 Task: Create in the project BioForge and in the Backlog issue 'Address issues related to system integration with external applications and services' a child issue 'Data retention policy optimization and reporting', and assign it to team member softage.3@softage.net. Create in the project BioForge and in the Backlog issue 'Develop a new feature to allow for integration with wearable technology' a child issue 'Serverless computing application cost optimization and reporting', and assign it to team member softage.4@softage.net
Action: Mouse moved to (170, 58)
Screenshot: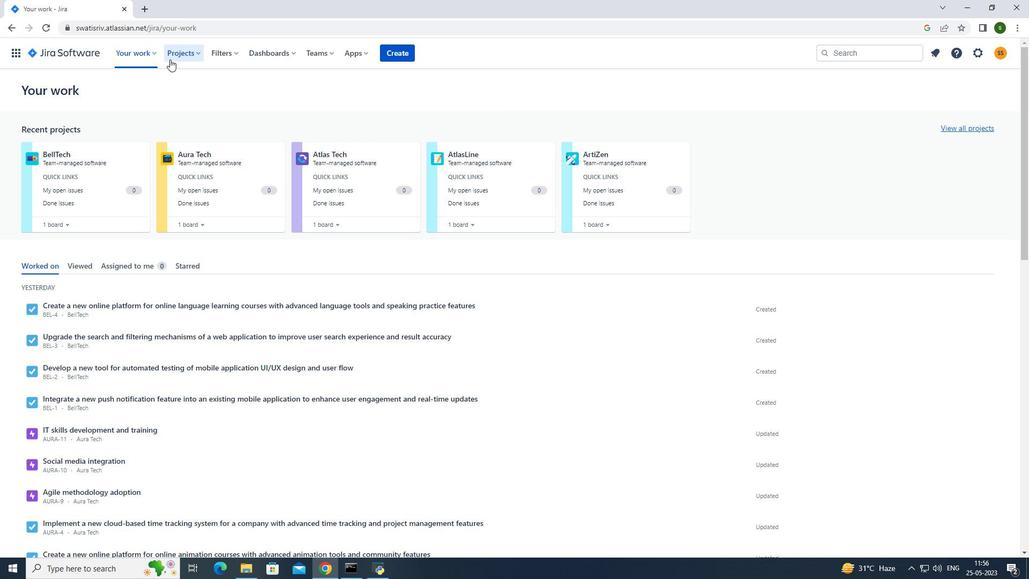 
Action: Mouse pressed left at (170, 58)
Screenshot: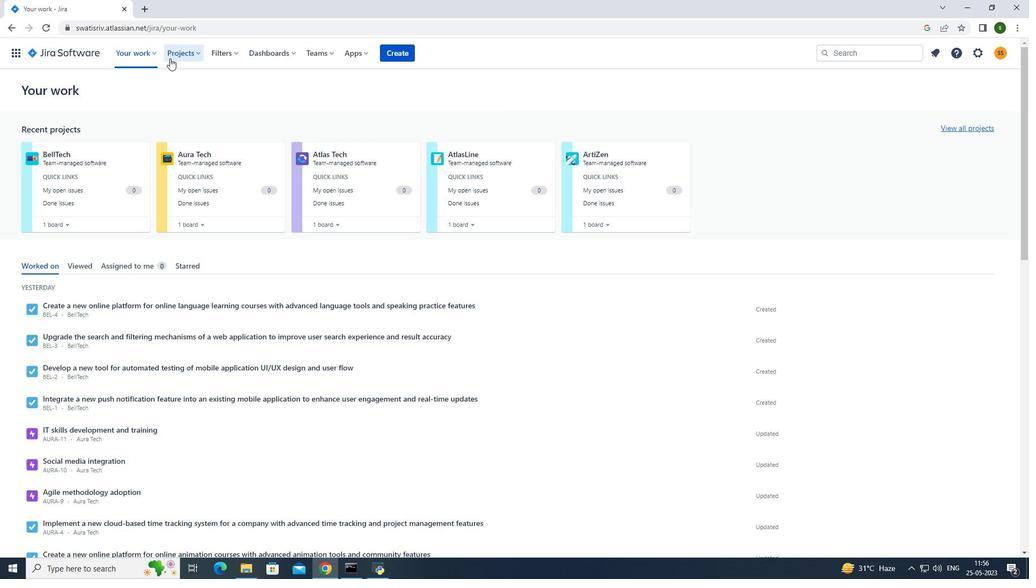 
Action: Mouse moved to (239, 107)
Screenshot: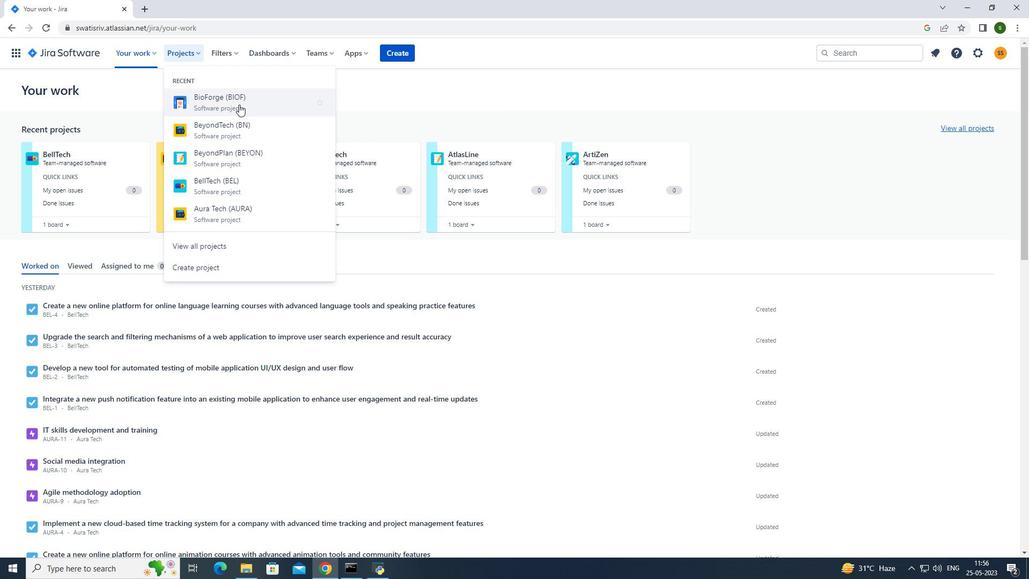 
Action: Mouse pressed left at (239, 107)
Screenshot: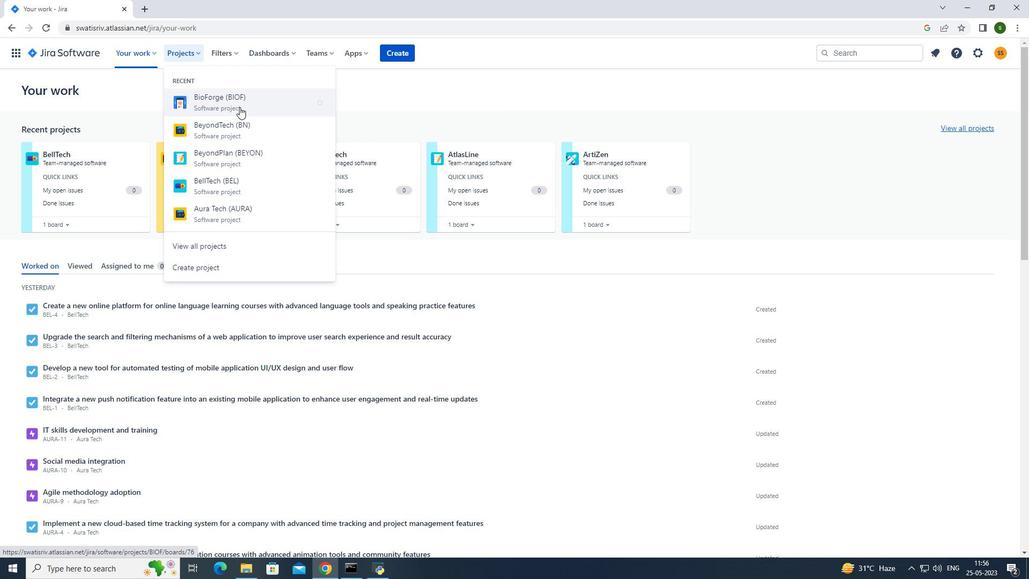 
Action: Mouse moved to (74, 163)
Screenshot: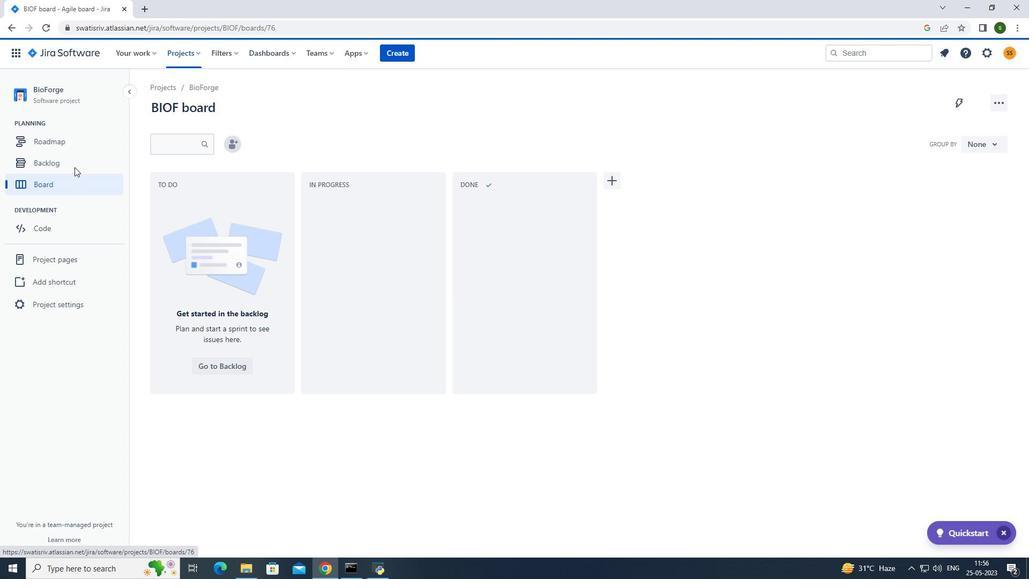 
Action: Mouse pressed left at (74, 163)
Screenshot: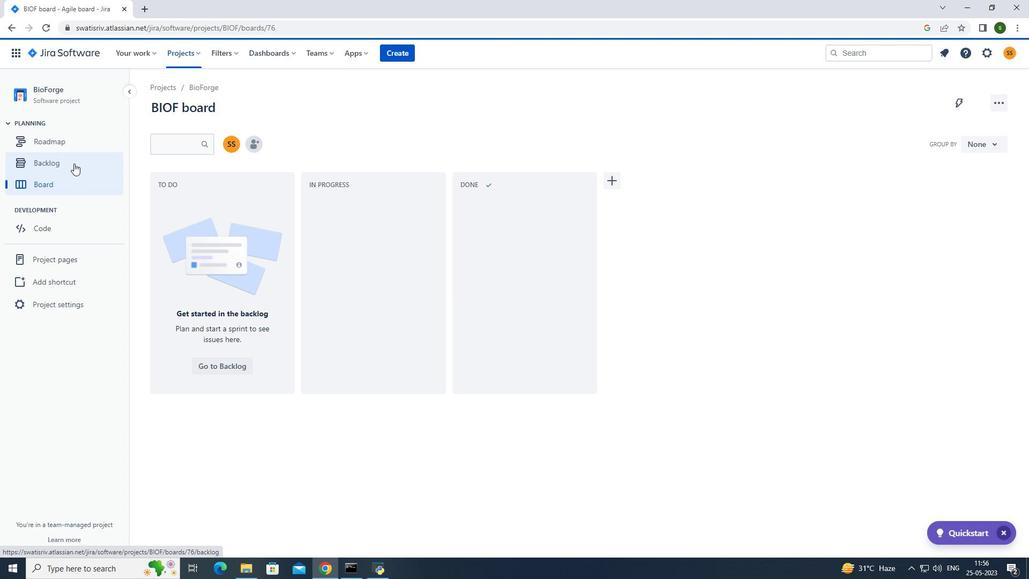 
Action: Mouse moved to (417, 385)
Screenshot: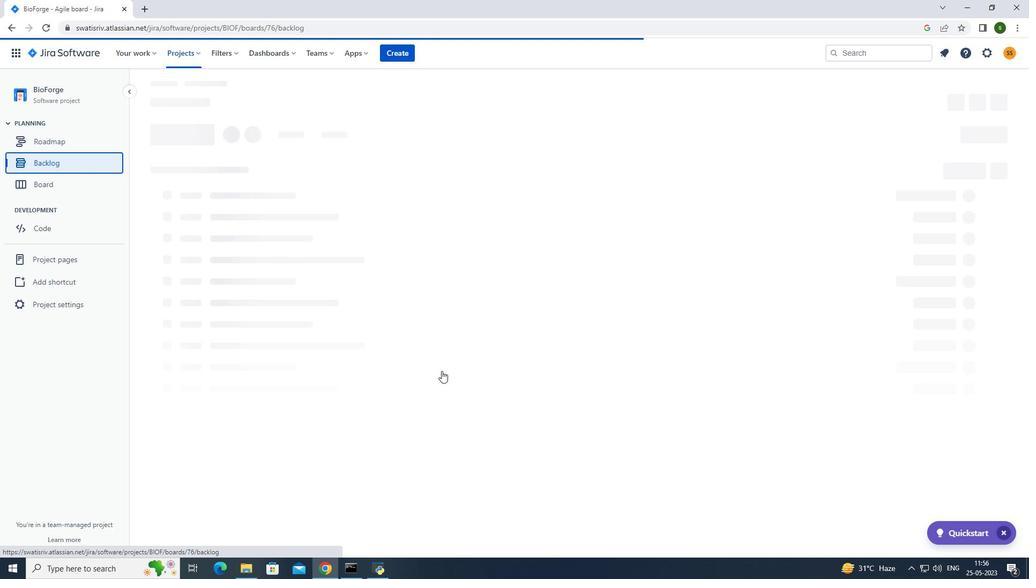 
Action: Mouse scrolled (417, 385) with delta (0, 0)
Screenshot: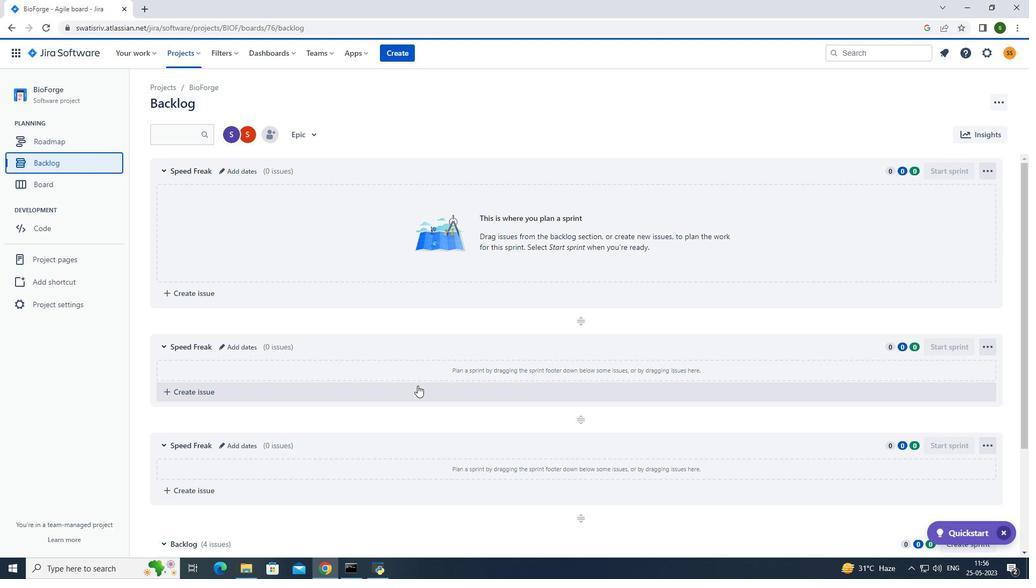 
Action: Mouse scrolled (417, 385) with delta (0, 0)
Screenshot: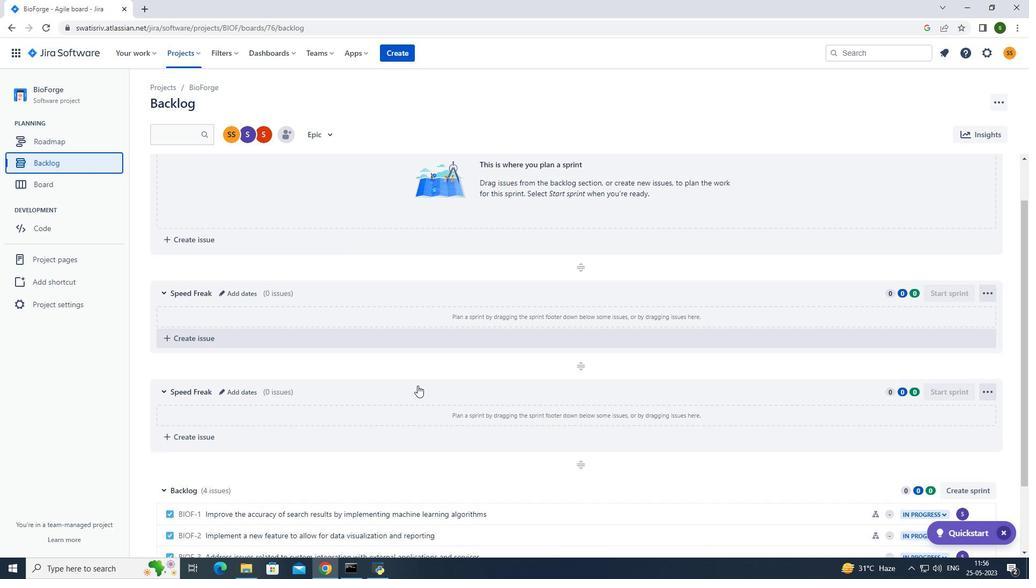 
Action: Mouse scrolled (417, 385) with delta (0, 0)
Screenshot: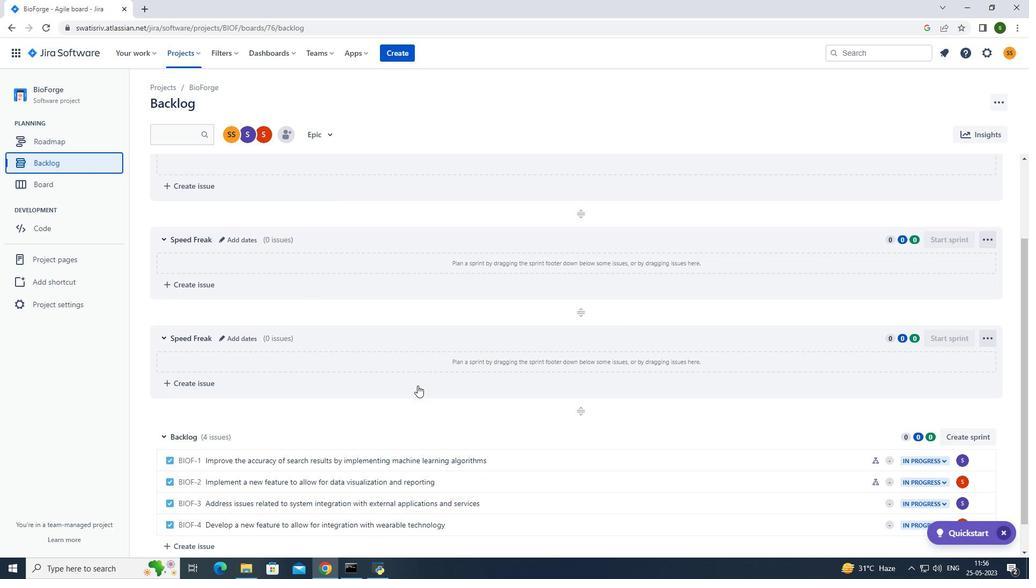 
Action: Mouse scrolled (417, 385) with delta (0, 0)
Screenshot: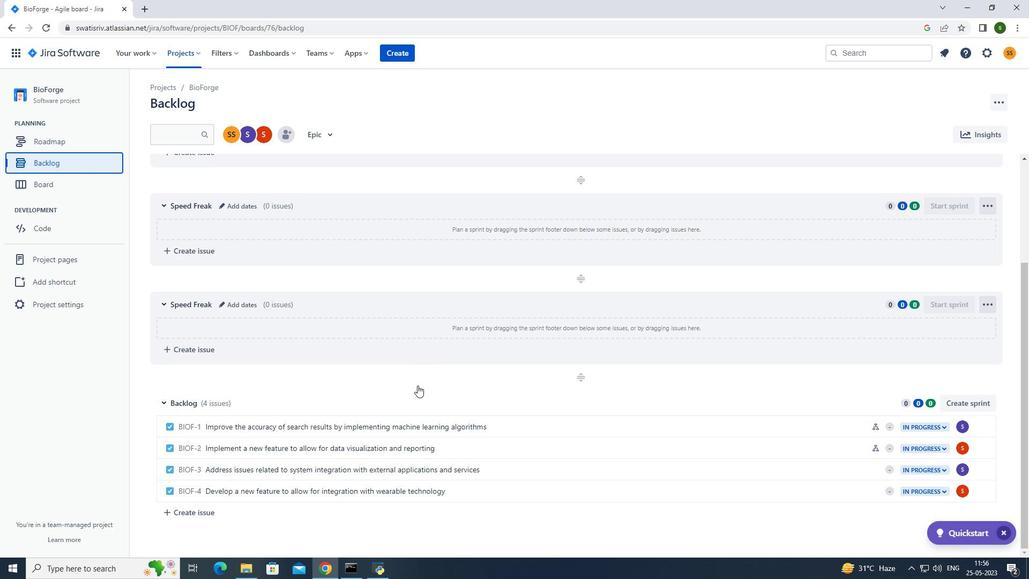 
Action: Mouse moved to (614, 466)
Screenshot: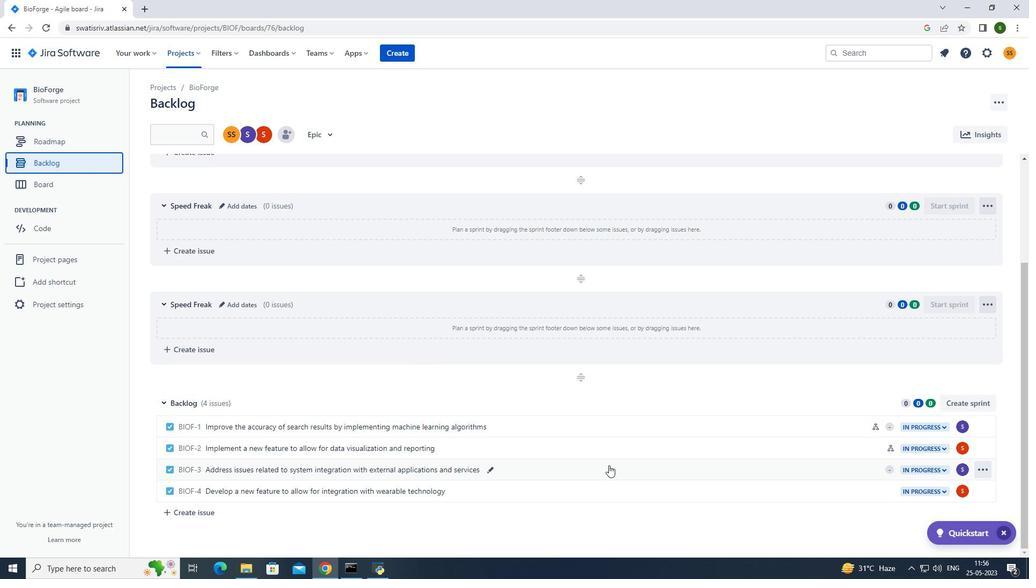 
Action: Mouse pressed left at (614, 466)
Screenshot: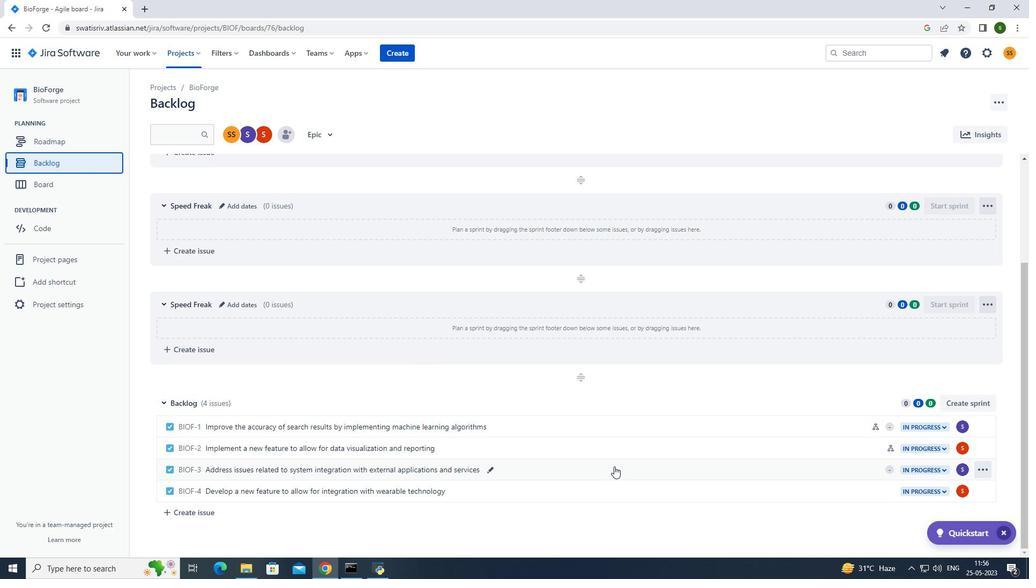 
Action: Mouse moved to (838, 242)
Screenshot: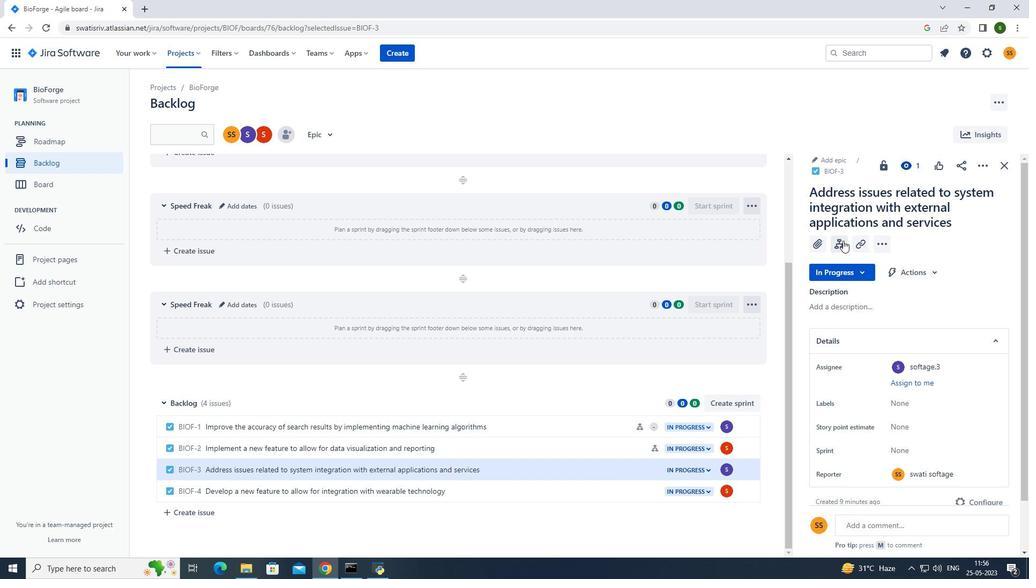 
Action: Mouse pressed left at (838, 242)
Screenshot: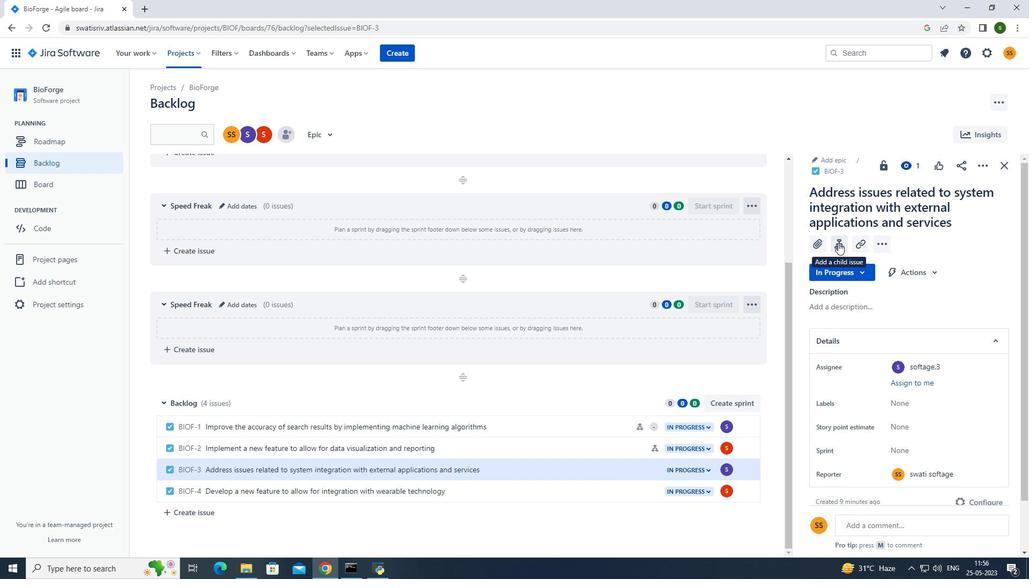 
Action: Mouse moved to (859, 340)
Screenshot: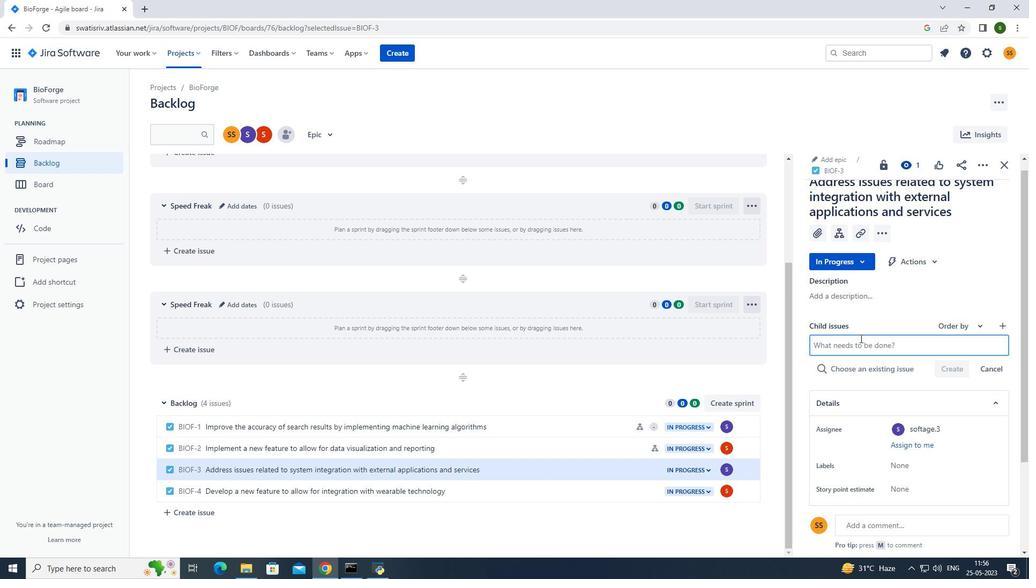 
Action: Mouse pressed left at (859, 340)
Screenshot: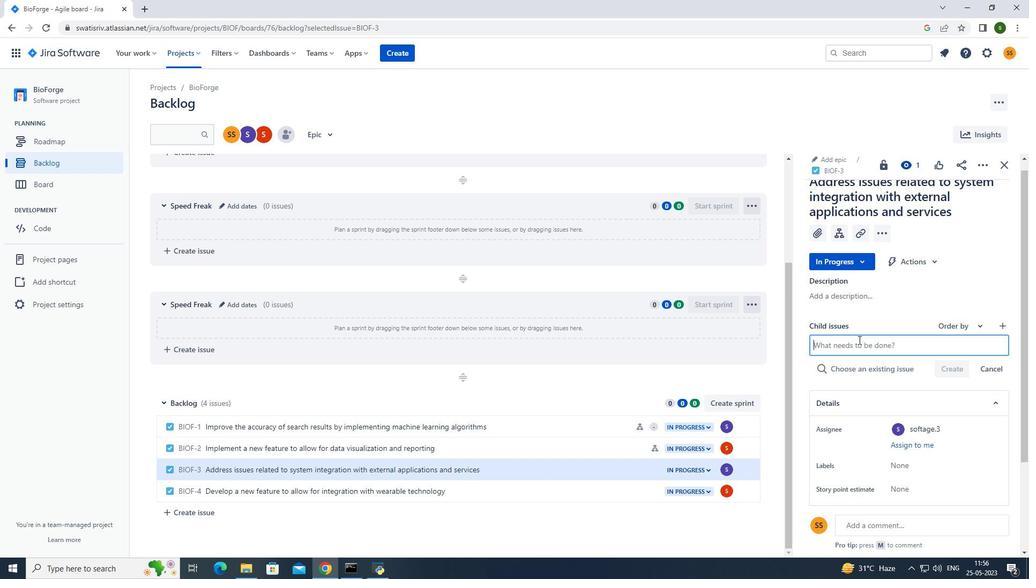 
Action: Key pressed <Key.caps_lock>D<Key.caps_lock>ata<Key.space>retention<Key.space>policy<Key.space>optimization<Key.space>and<Key.space>reporting<Key.enter>
Screenshot: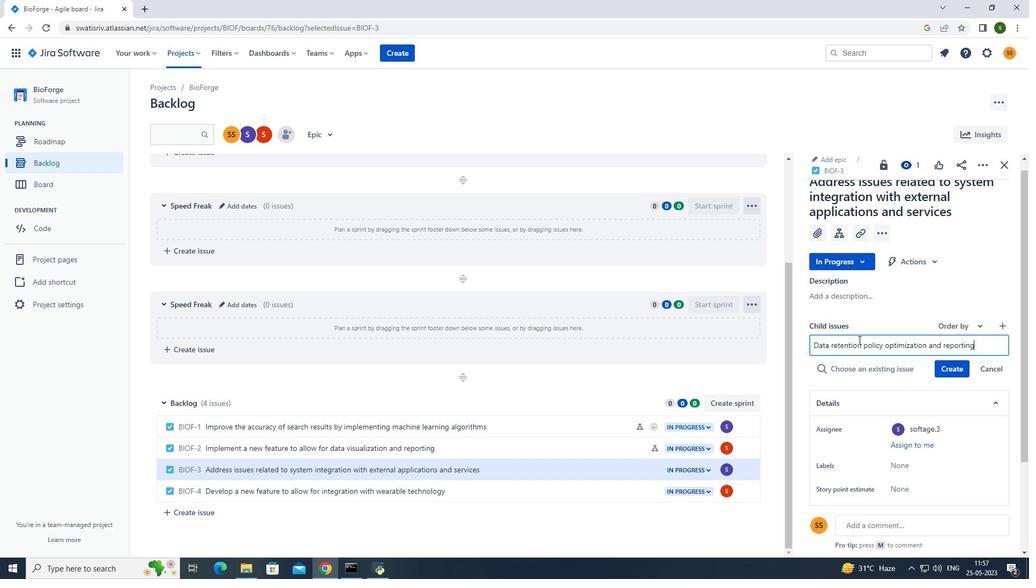 
Action: Mouse moved to (962, 357)
Screenshot: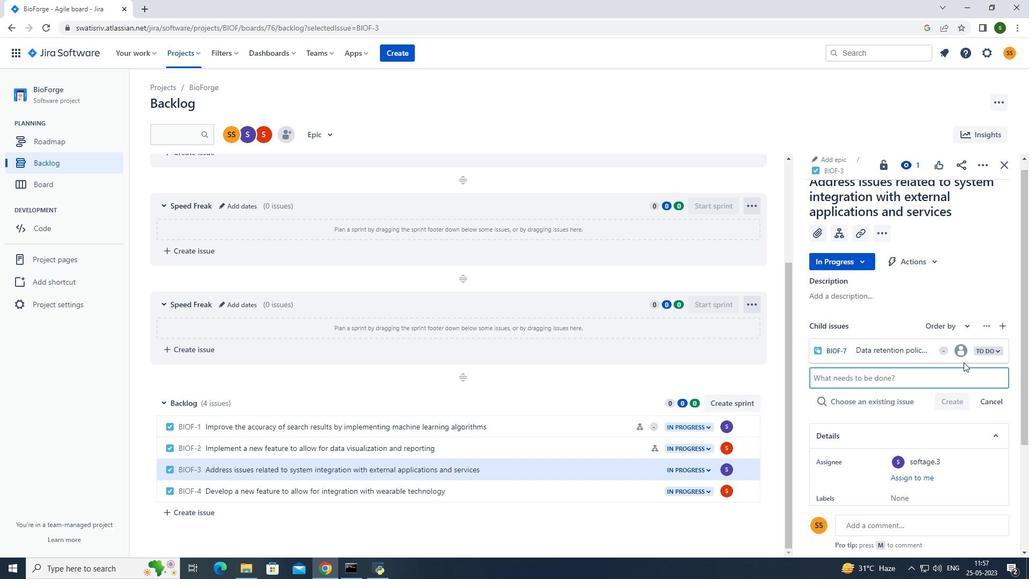 
Action: Mouse pressed left at (962, 357)
Screenshot: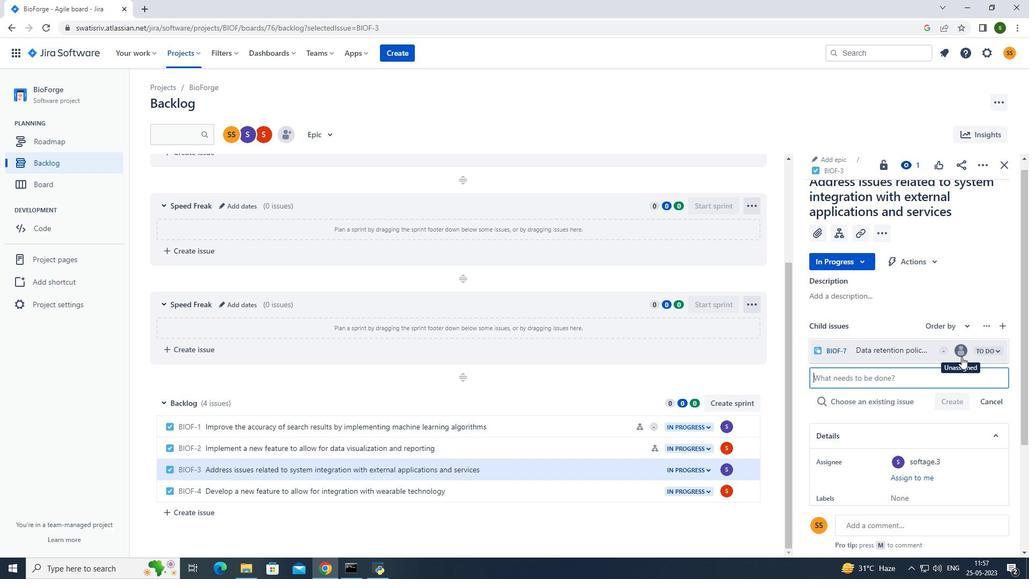
Action: Mouse moved to (867, 293)
Screenshot: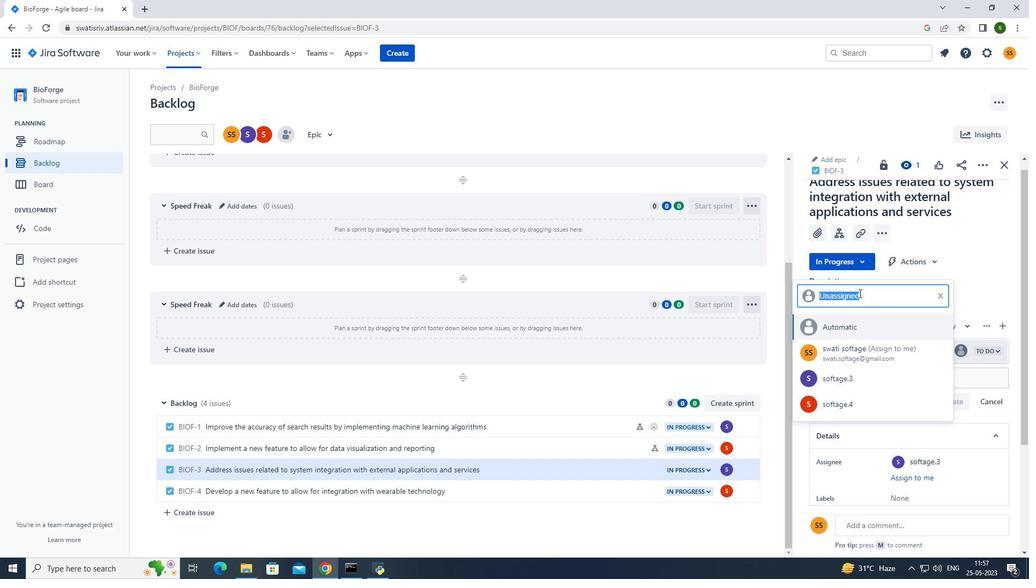 
Action: Key pressed softage.3<Key.shift>@softage.net
Screenshot: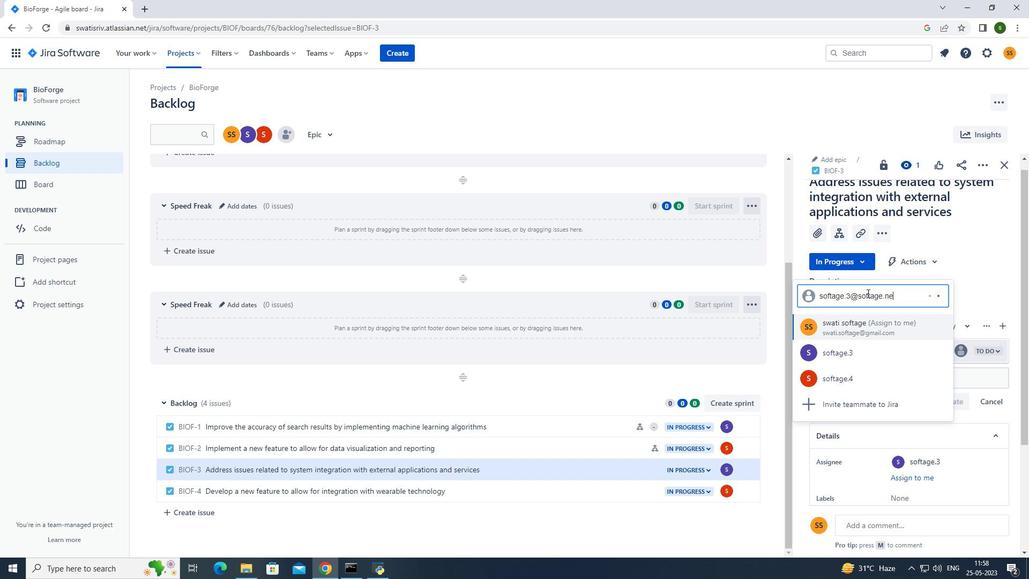 
Action: Mouse moved to (852, 351)
Screenshot: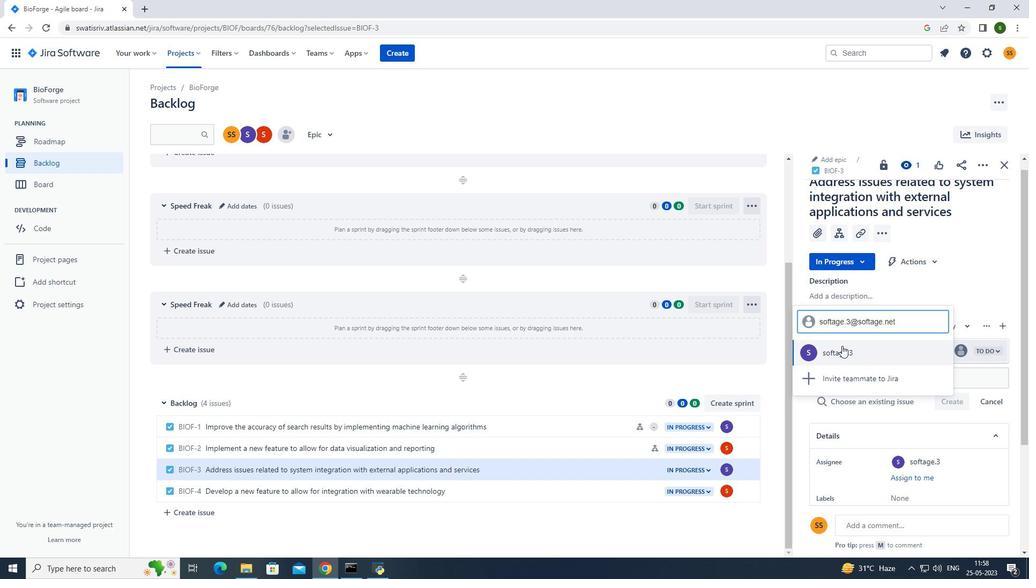 
Action: Mouse pressed left at (852, 351)
Screenshot: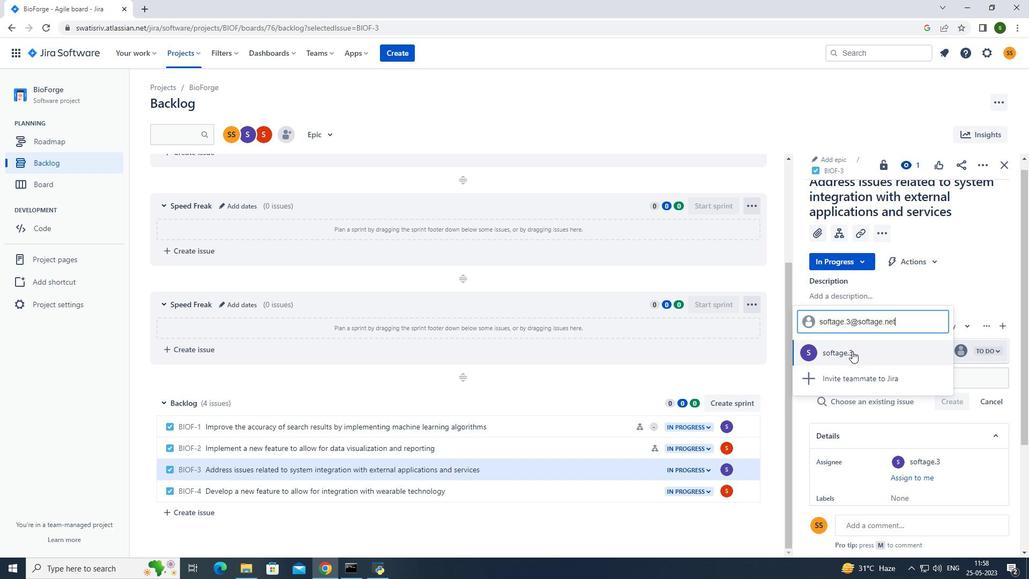 
Action: Mouse moved to (434, 117)
Screenshot: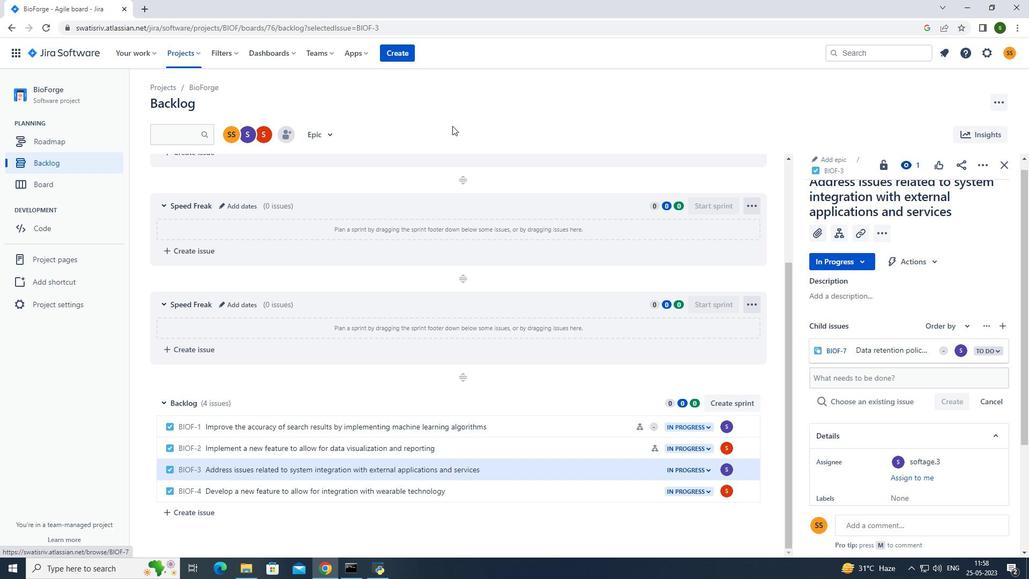 
Action: Mouse pressed left at (434, 117)
Screenshot: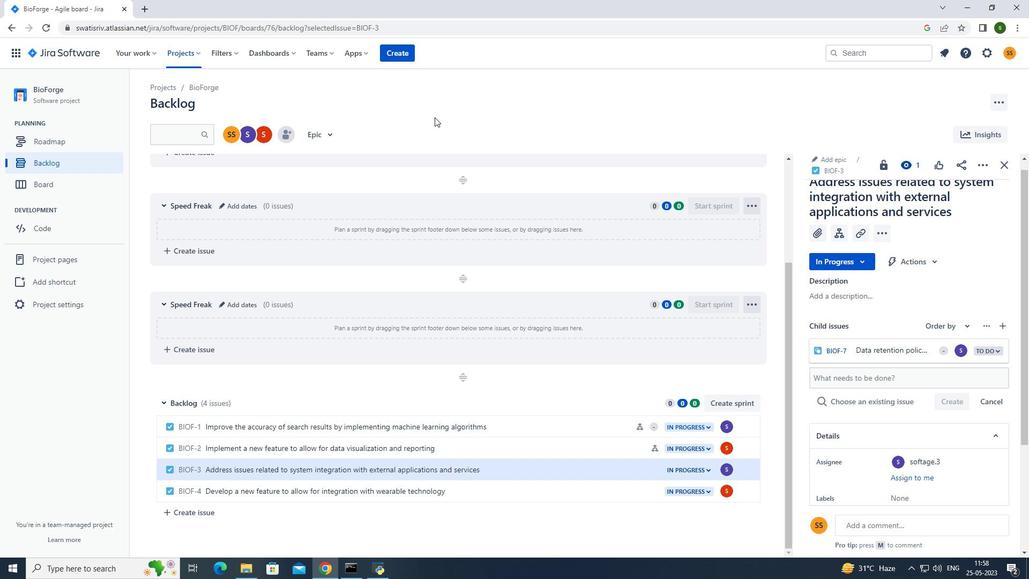 
Action: Mouse moved to (189, 55)
Screenshot: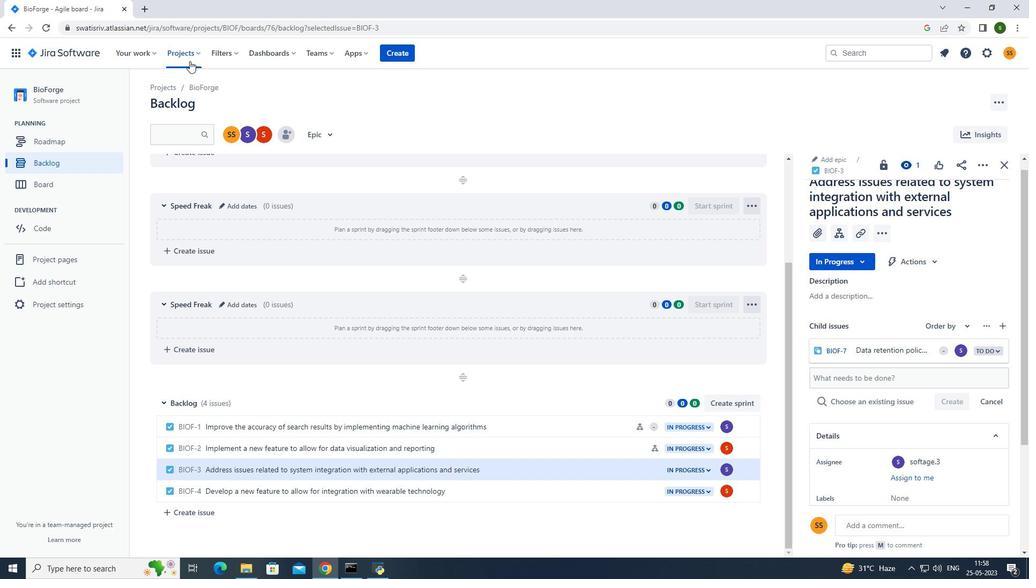 
Action: Mouse pressed left at (189, 55)
Screenshot: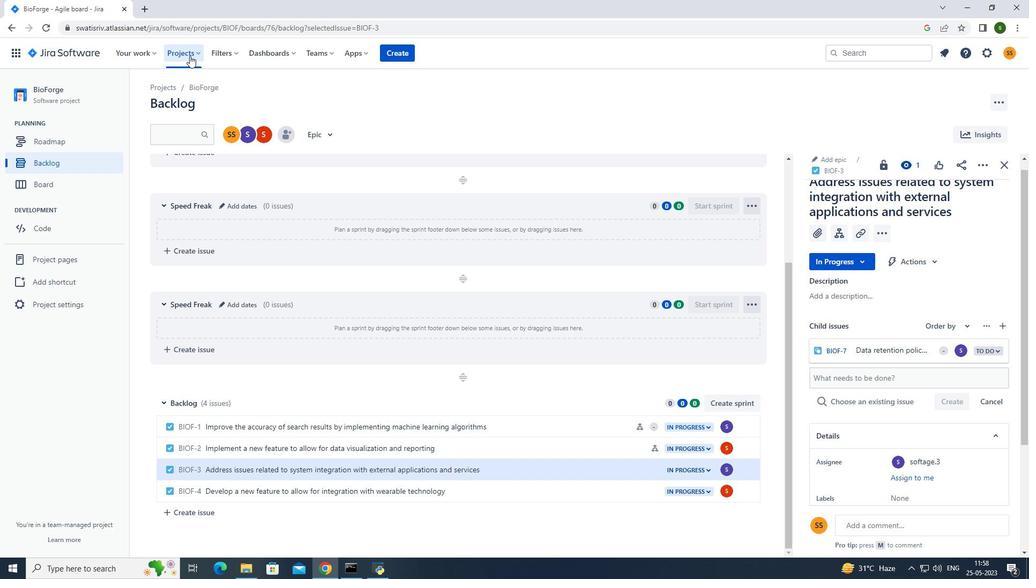 
Action: Mouse moved to (231, 103)
Screenshot: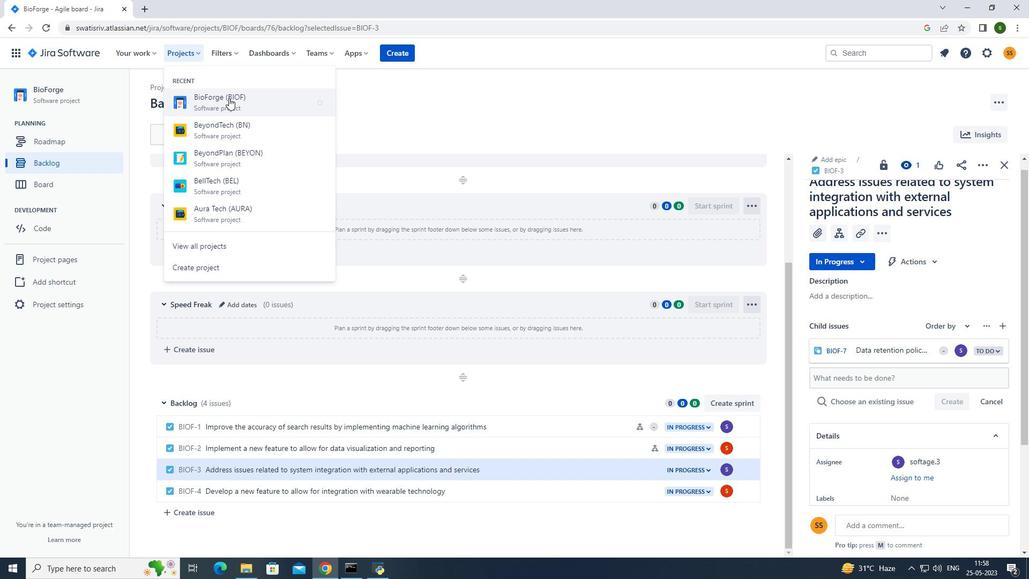 
Action: Mouse pressed left at (231, 103)
Screenshot: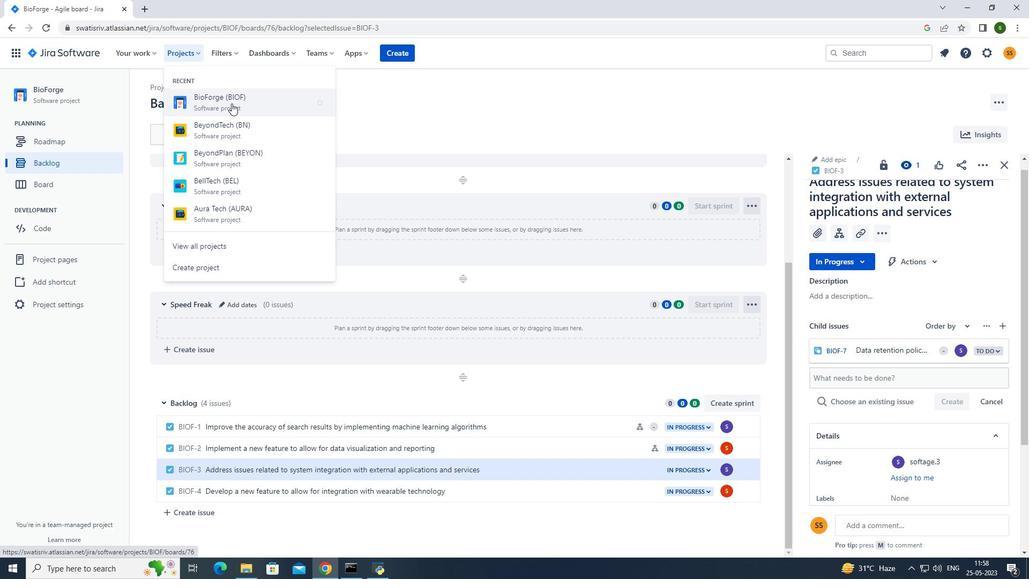 
Action: Mouse moved to (70, 165)
Screenshot: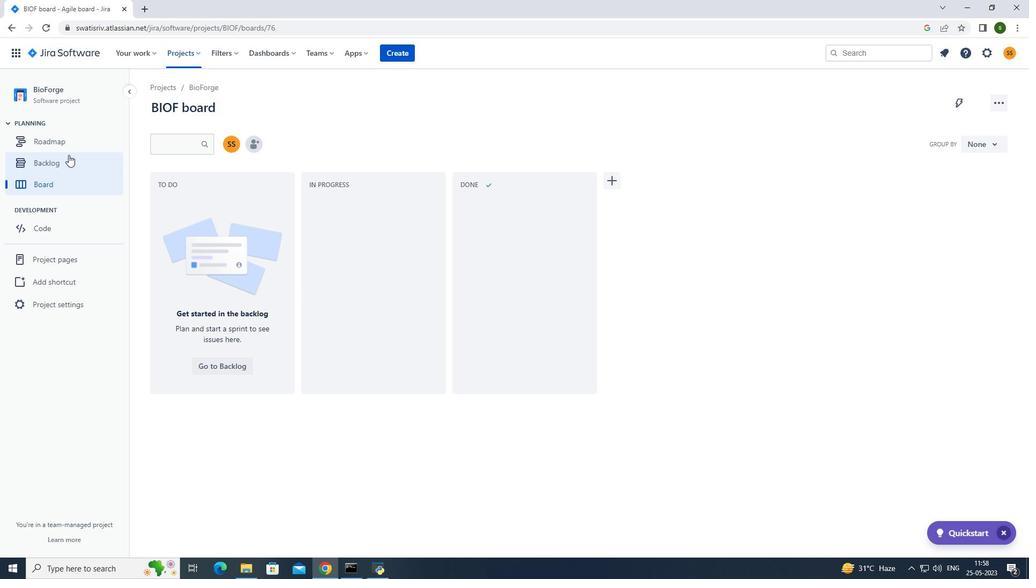 
Action: Mouse pressed left at (70, 165)
Screenshot: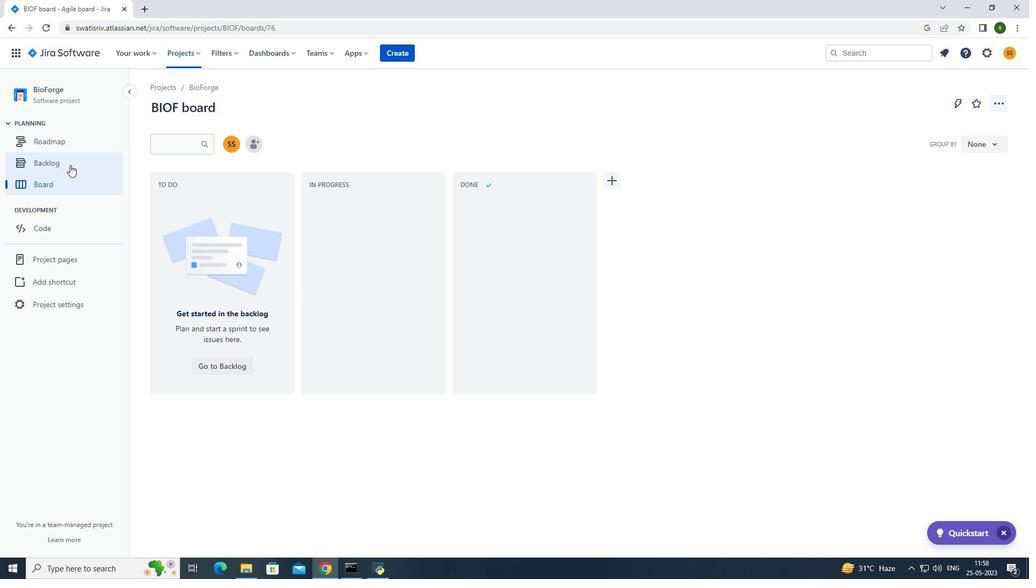 
Action: Mouse moved to (433, 395)
Screenshot: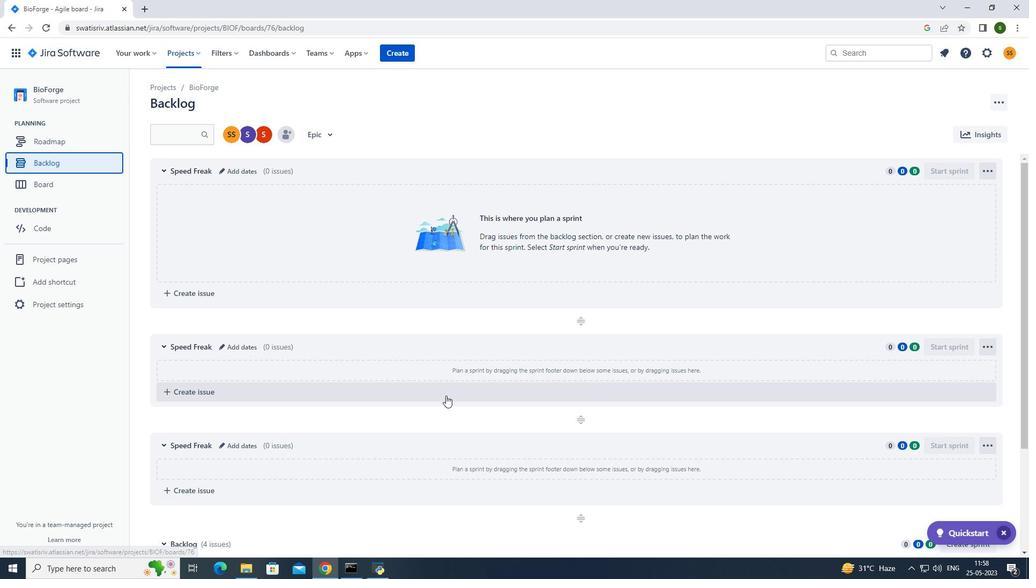 
Action: Mouse scrolled (433, 394) with delta (0, 0)
Screenshot: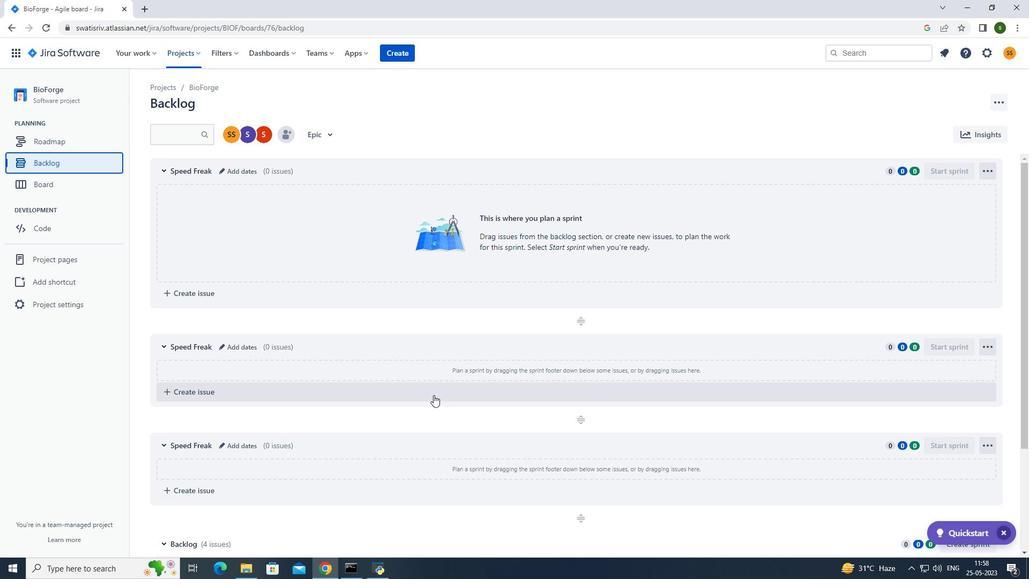 
Action: Mouse scrolled (433, 394) with delta (0, 0)
Screenshot: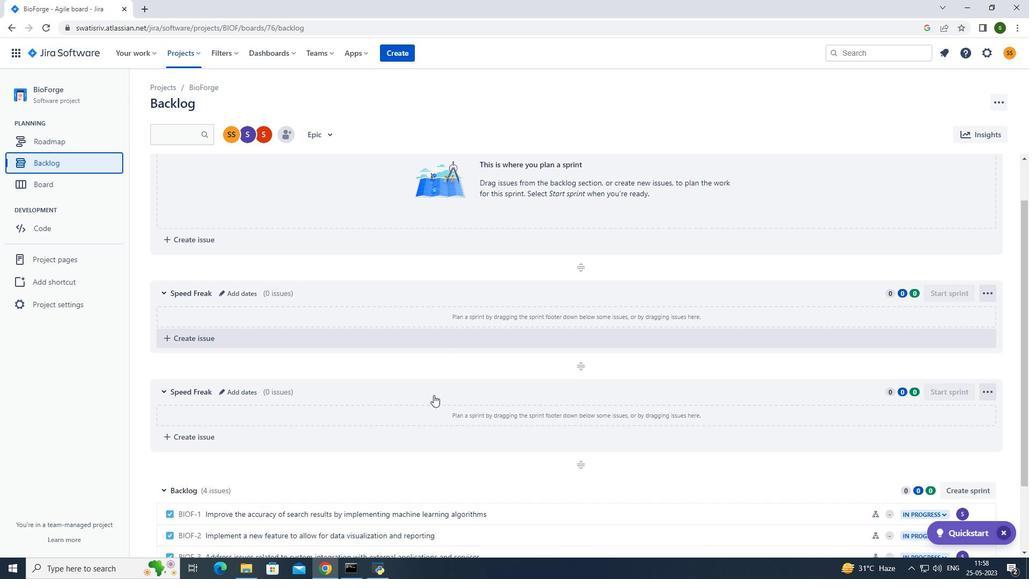 
Action: Mouse scrolled (433, 394) with delta (0, 0)
Screenshot: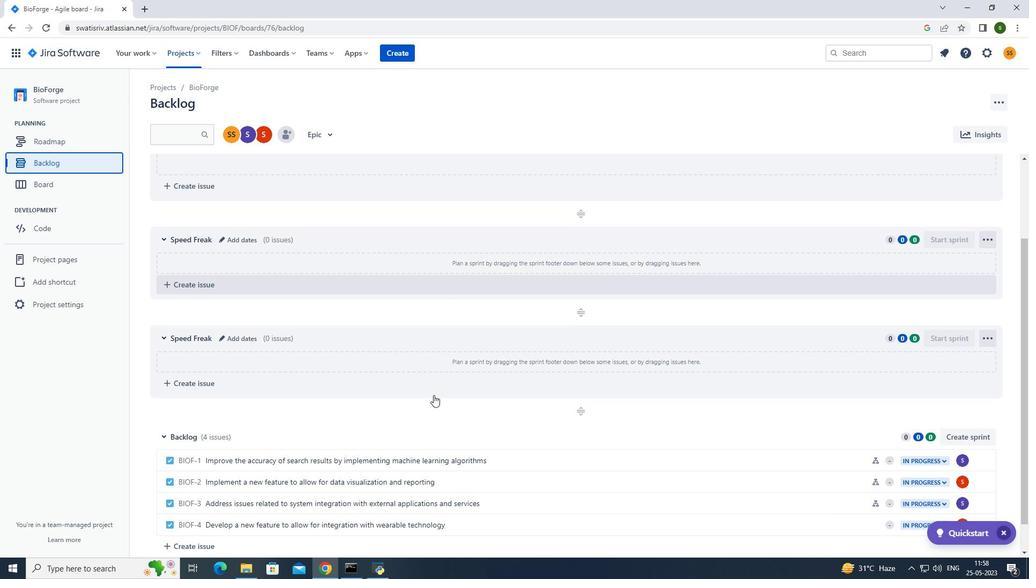 
Action: Mouse scrolled (433, 394) with delta (0, 0)
Screenshot: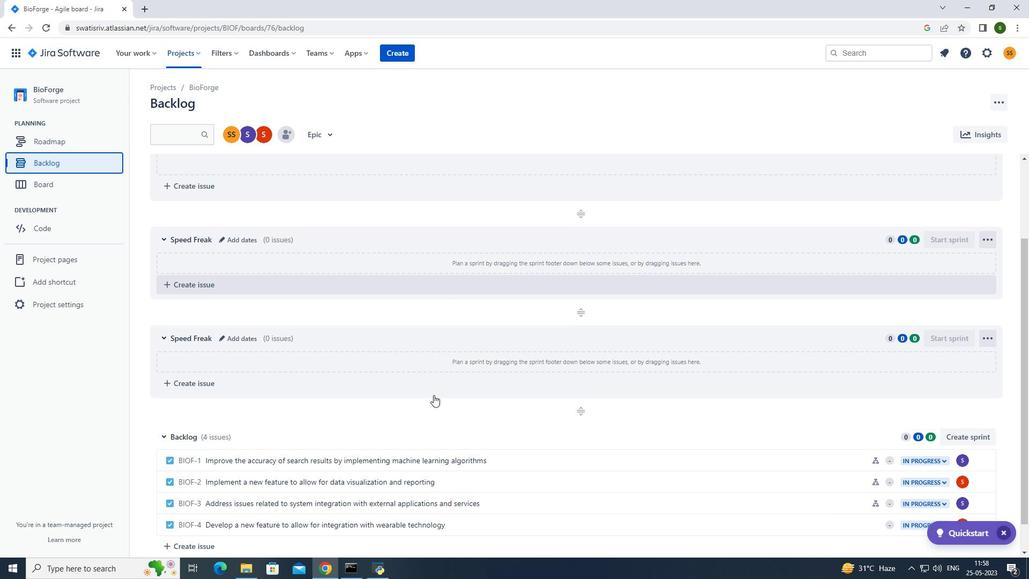 
Action: Mouse scrolled (433, 394) with delta (0, 0)
Screenshot: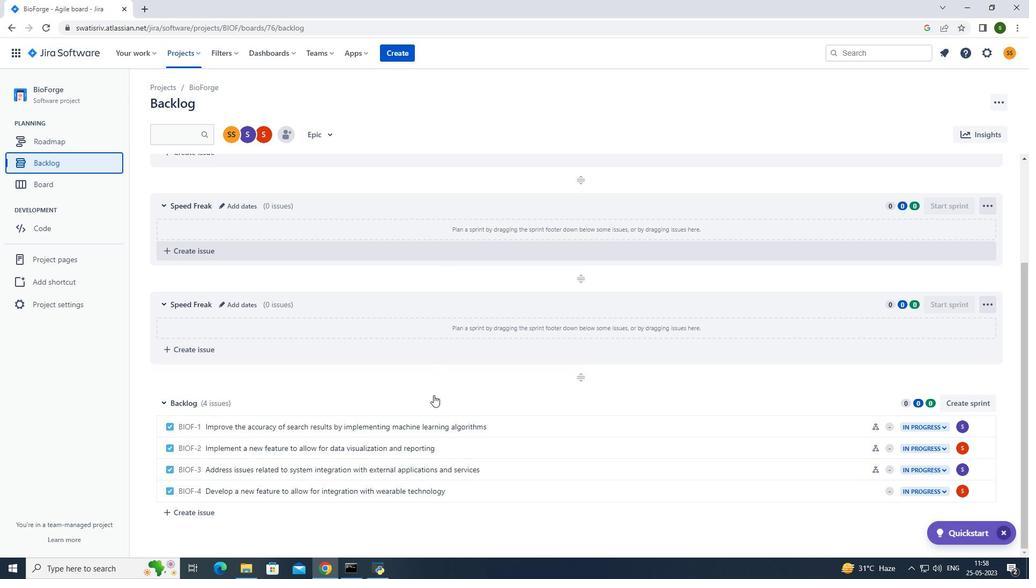 
Action: Mouse moved to (648, 488)
Screenshot: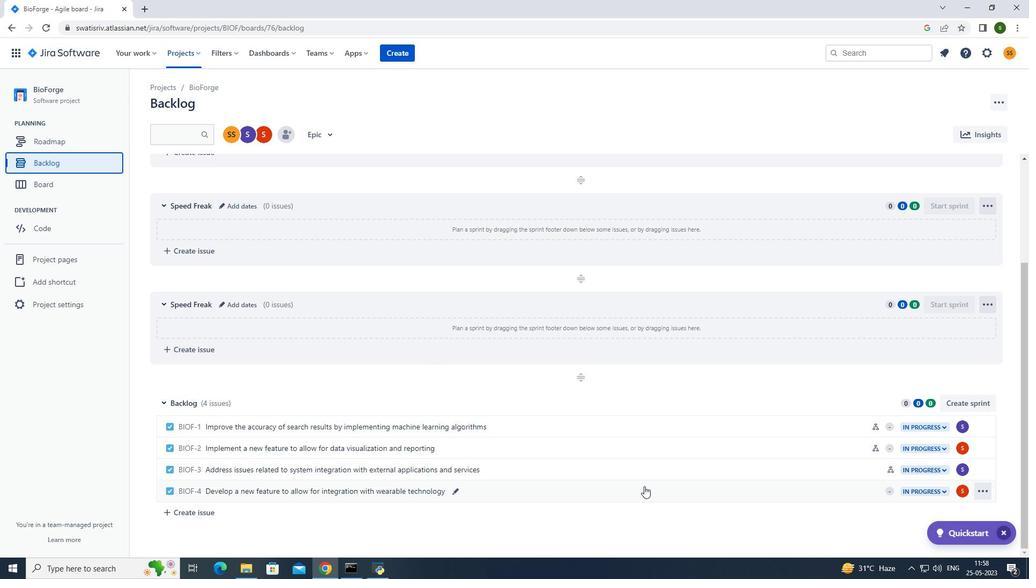 
Action: Mouse pressed left at (648, 488)
Screenshot: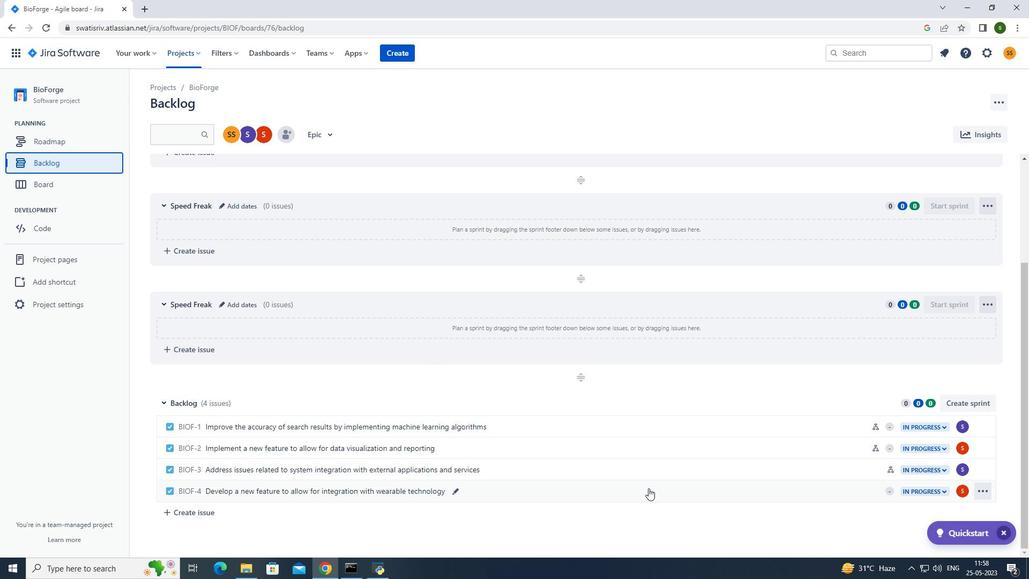 
Action: Mouse moved to (844, 248)
Screenshot: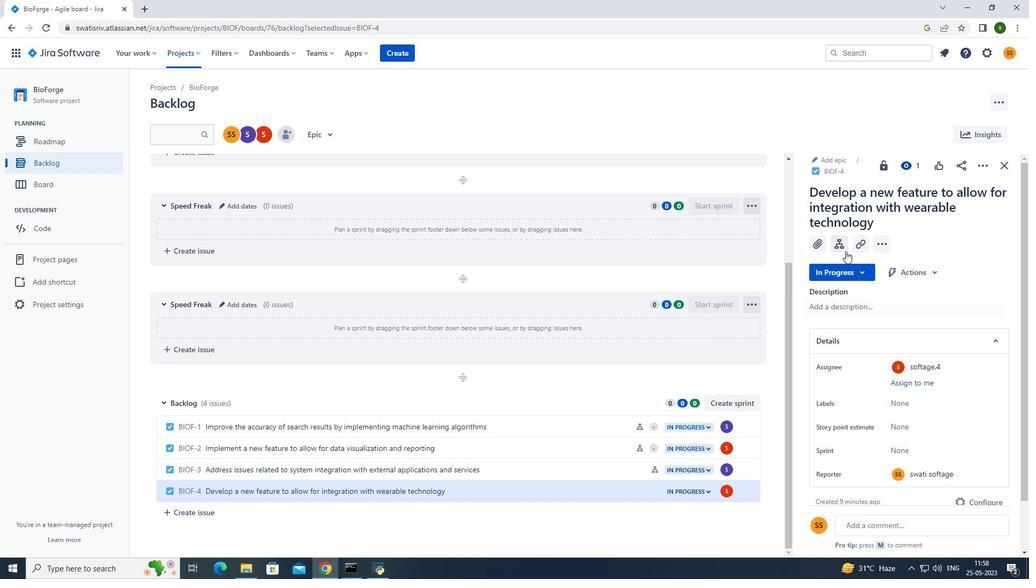 
Action: Mouse pressed left at (844, 248)
Screenshot: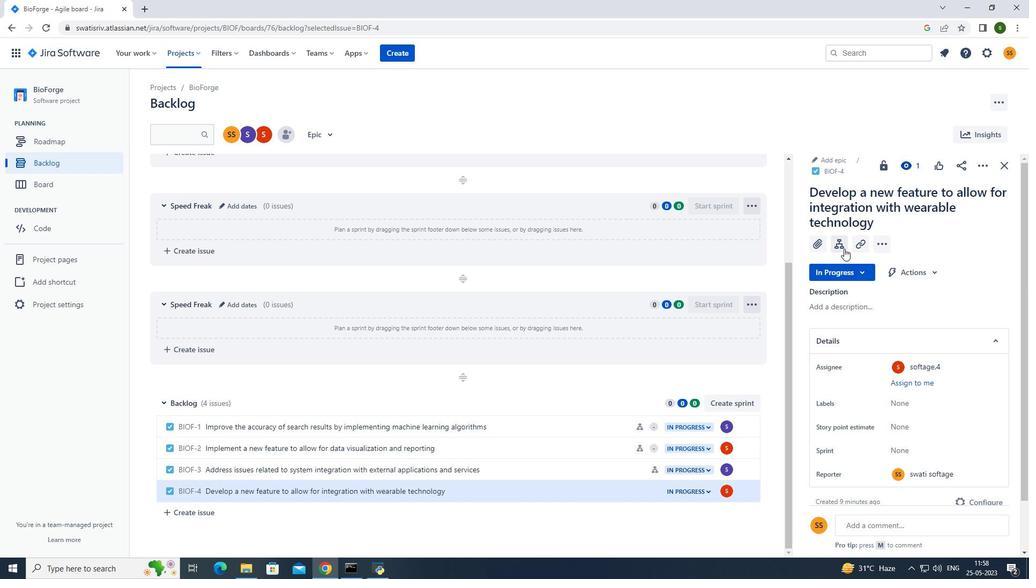 
Action: Mouse moved to (854, 338)
Screenshot: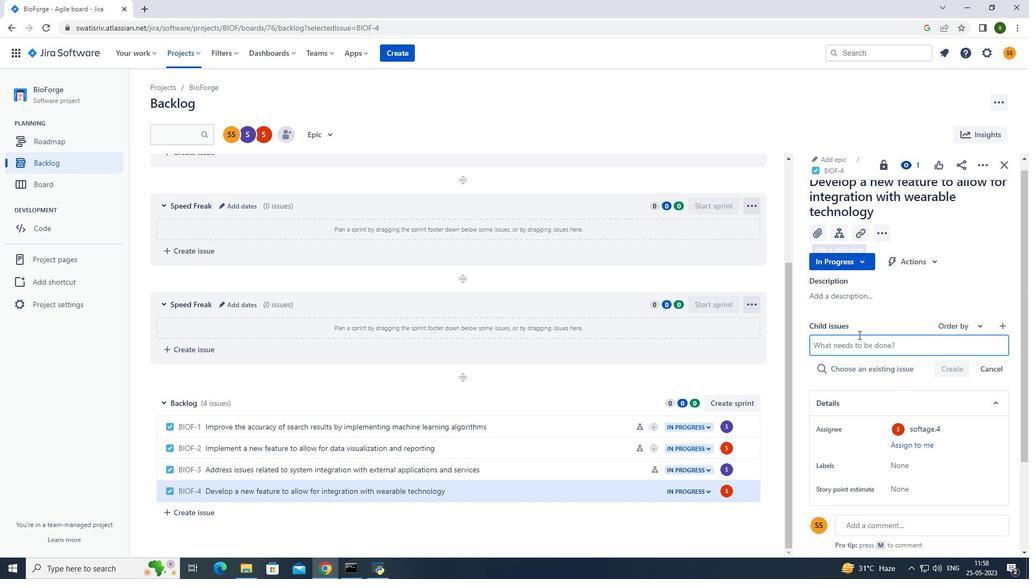 
Action: Mouse pressed left at (854, 338)
Screenshot: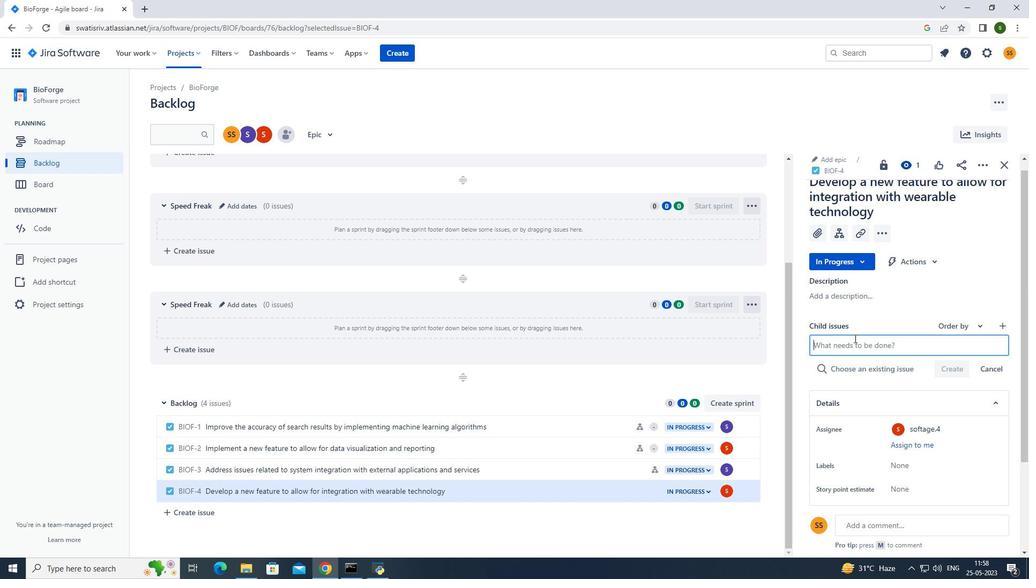 
Action: Key pressed <Key.caps_lock>S<Key.caps_lock>erverless<Key.space>computing<Key.space>application<Key.space>cost<Key.space>optimization<Key.space>and<Key.space>reporting<Key.enter>
Screenshot: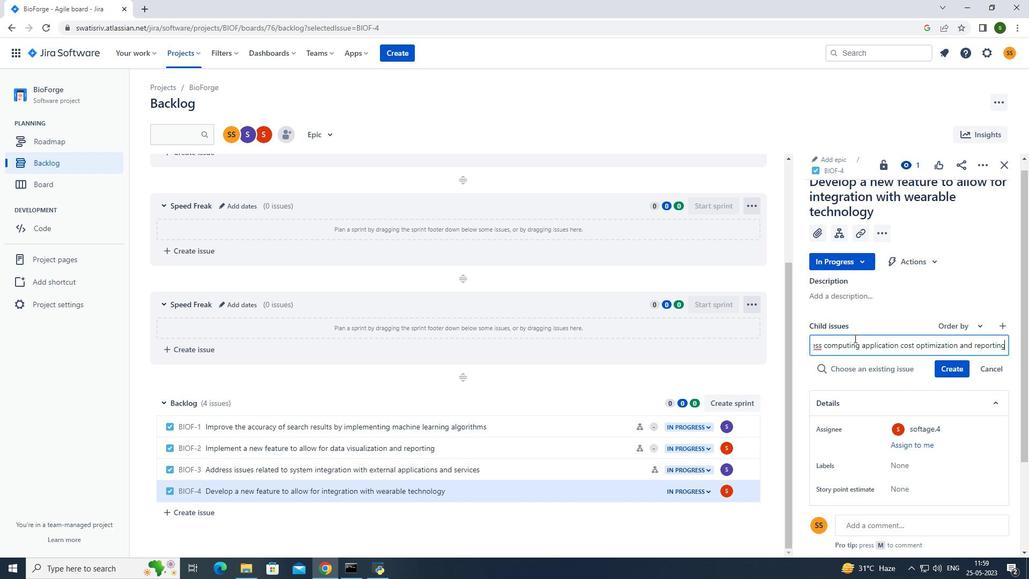 
Action: Mouse moved to (958, 350)
Screenshot: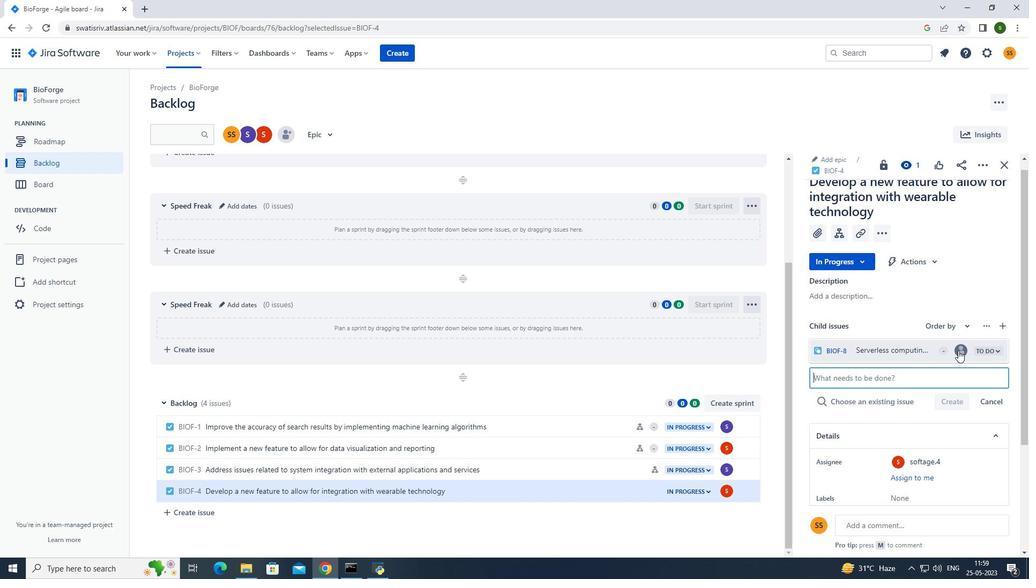 
Action: Mouse pressed left at (958, 350)
Screenshot: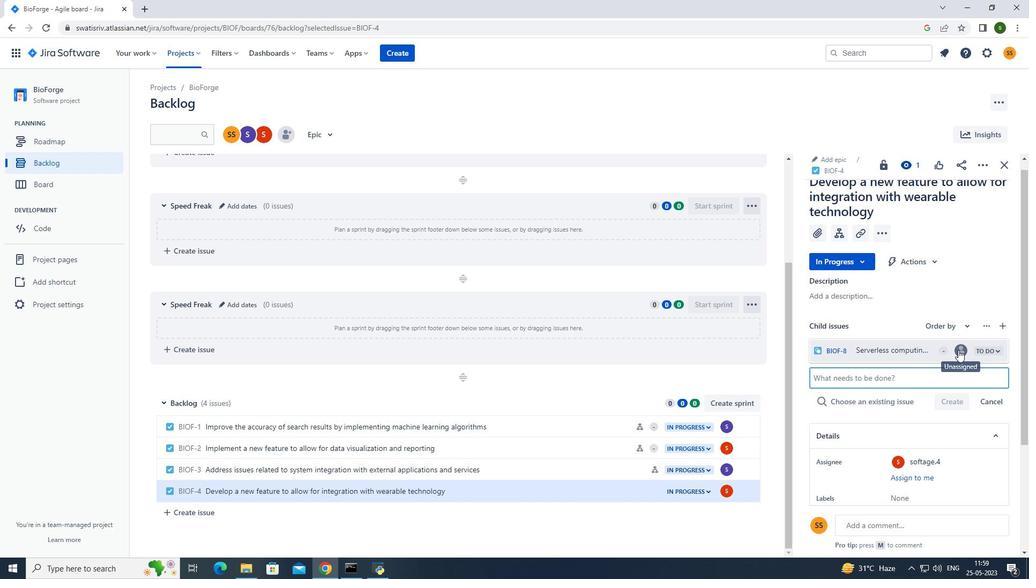 
Action: Mouse moved to (875, 292)
Screenshot: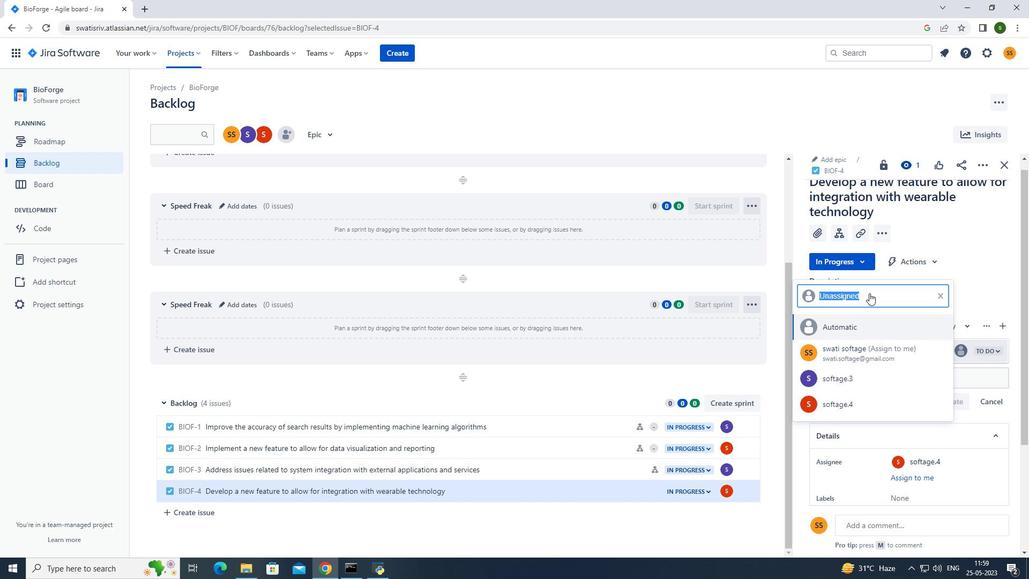 
Action: Key pressed softage.4<Key.shift>@softage.net
Screenshot: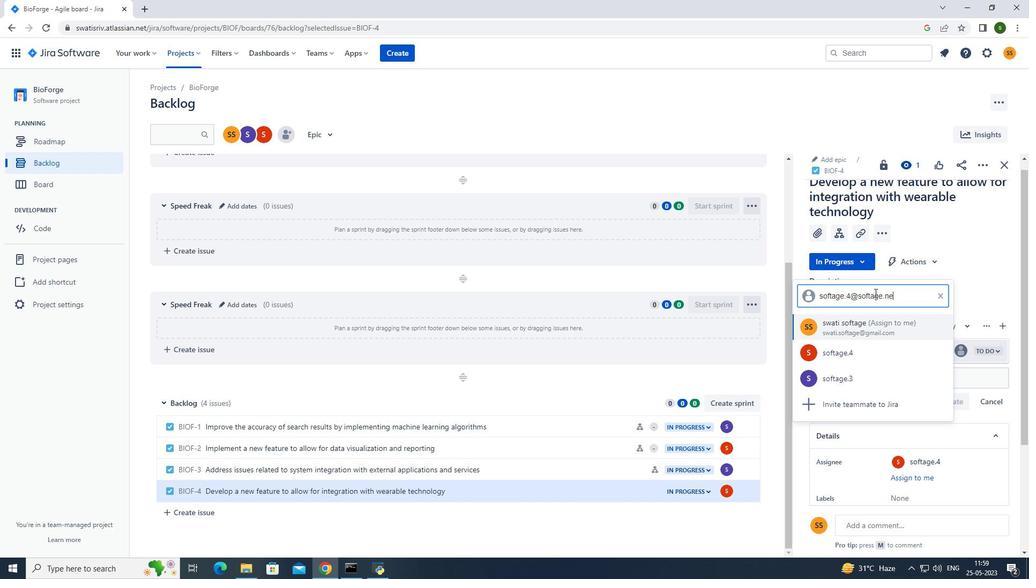 
Action: Mouse moved to (857, 359)
Screenshot: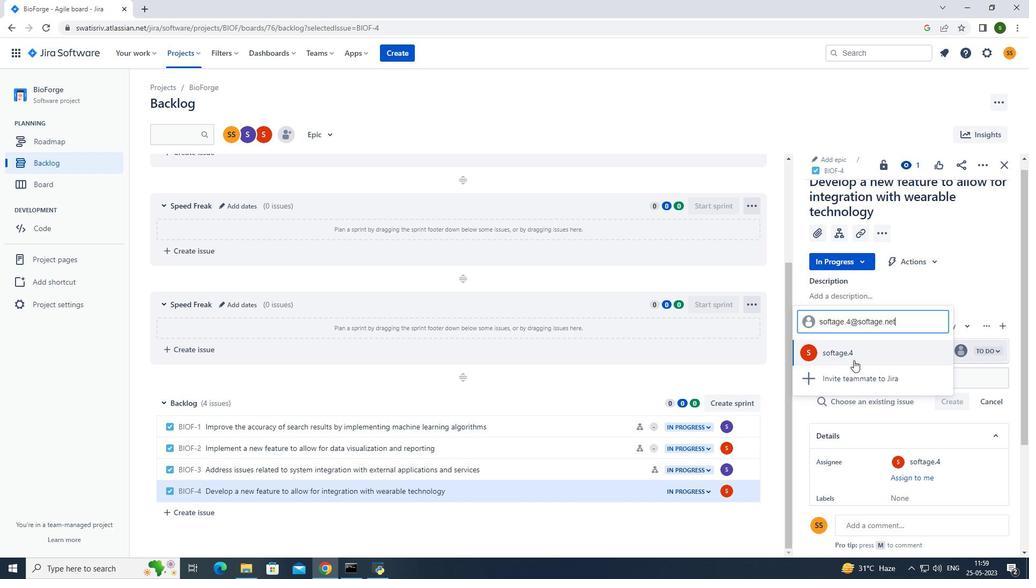 
Action: Mouse pressed left at (857, 359)
Screenshot: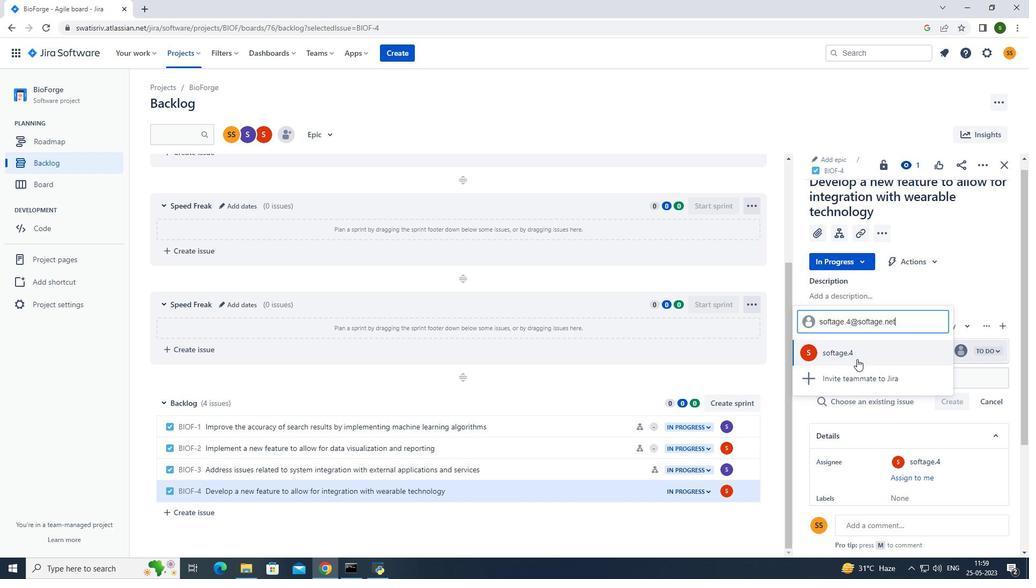 
Action: Mouse moved to (542, 117)
Screenshot: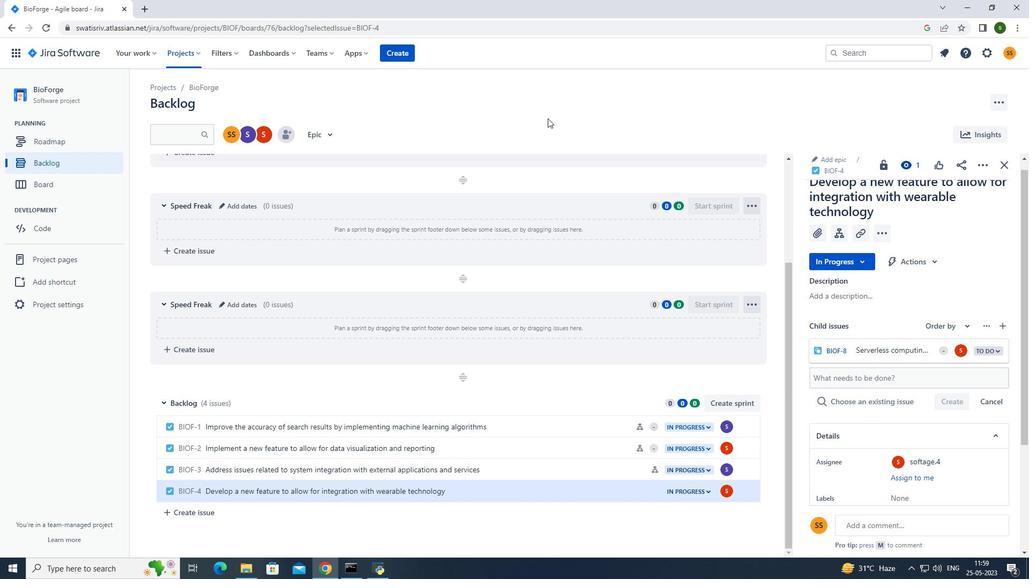 
Action: Mouse pressed left at (542, 117)
Screenshot: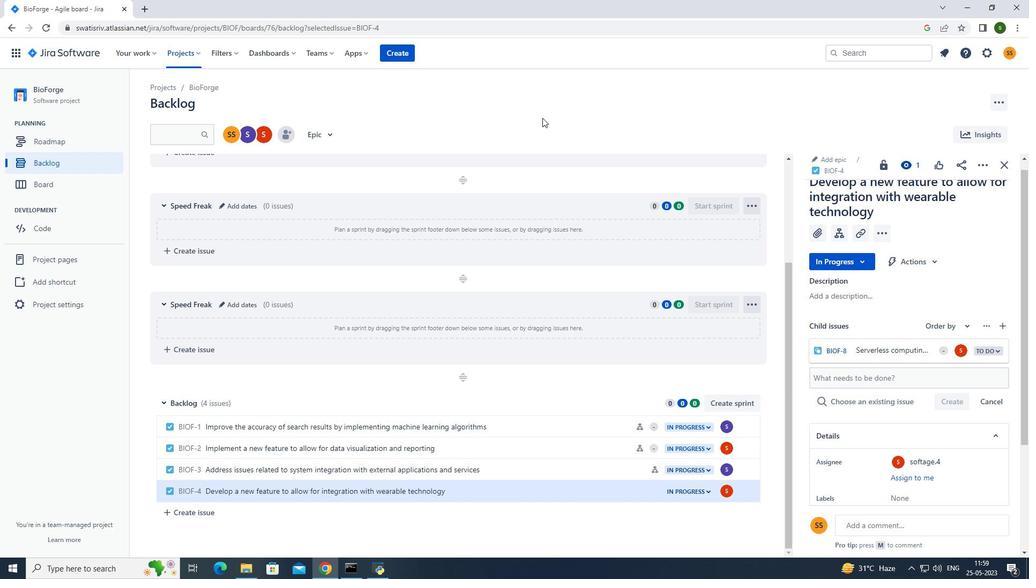 
Action: Mouse moved to (542, 117)
Screenshot: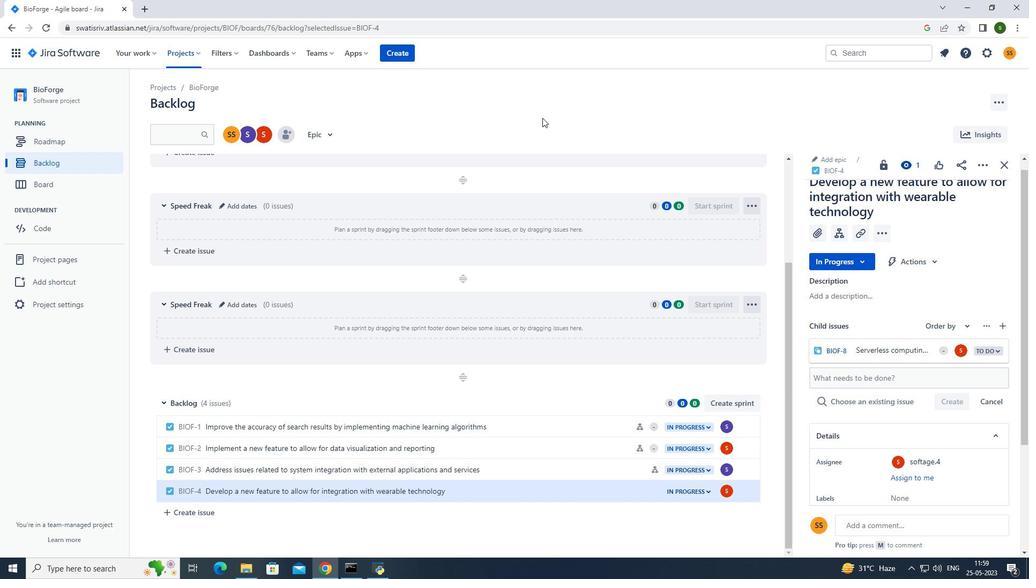 
